 Task: For heading Use Roboto with bold and underline.  font size for heading18,  'Change the font style of data to'Roboto and font size to 9,  Change the alignment of both headline & data to Align left In the sheet   Prodigy Sales templetes   book
Action: Mouse moved to (137, 130)
Screenshot: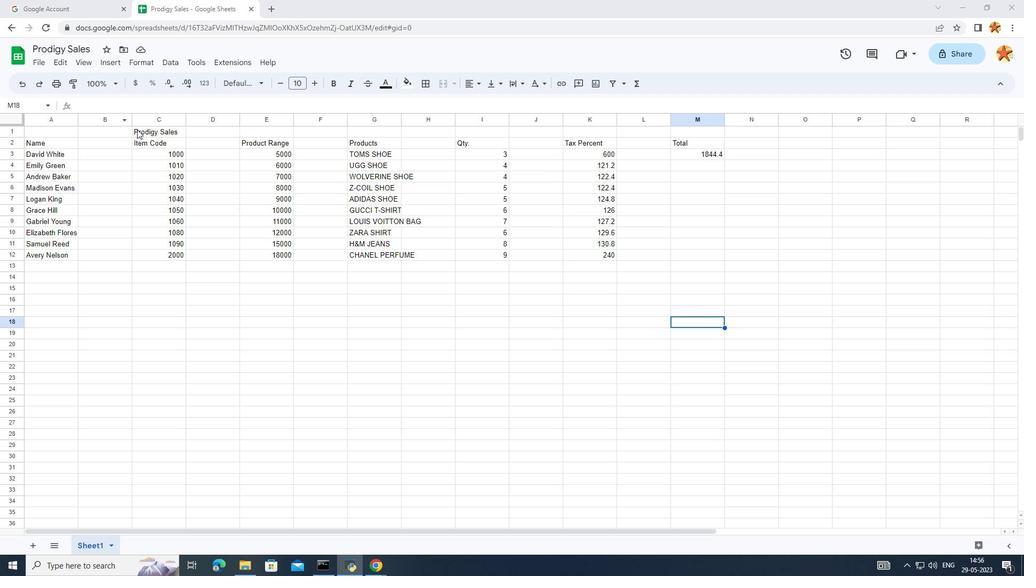 
Action: Mouse pressed left at (137, 130)
Screenshot: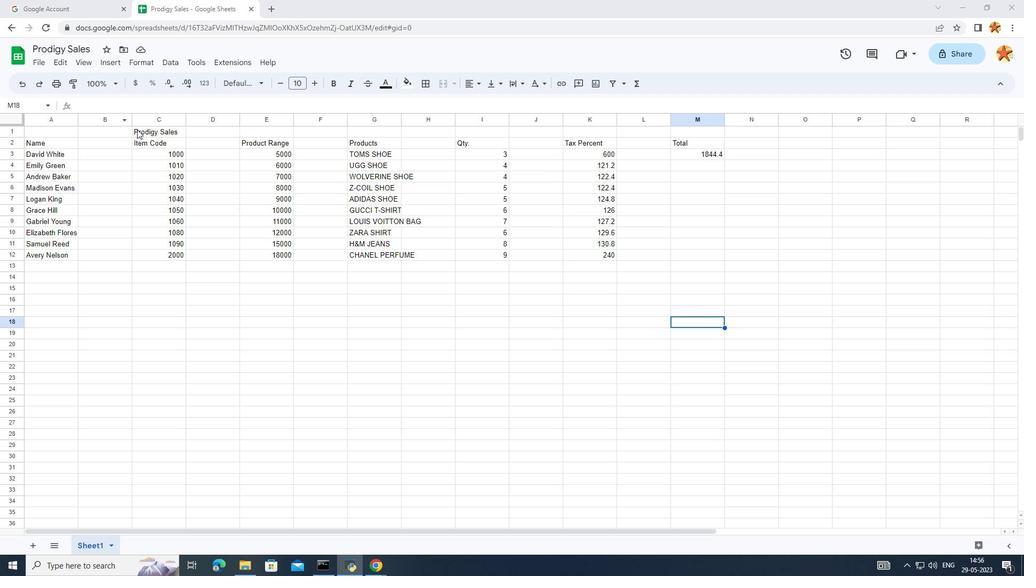 
Action: Mouse moved to (247, 78)
Screenshot: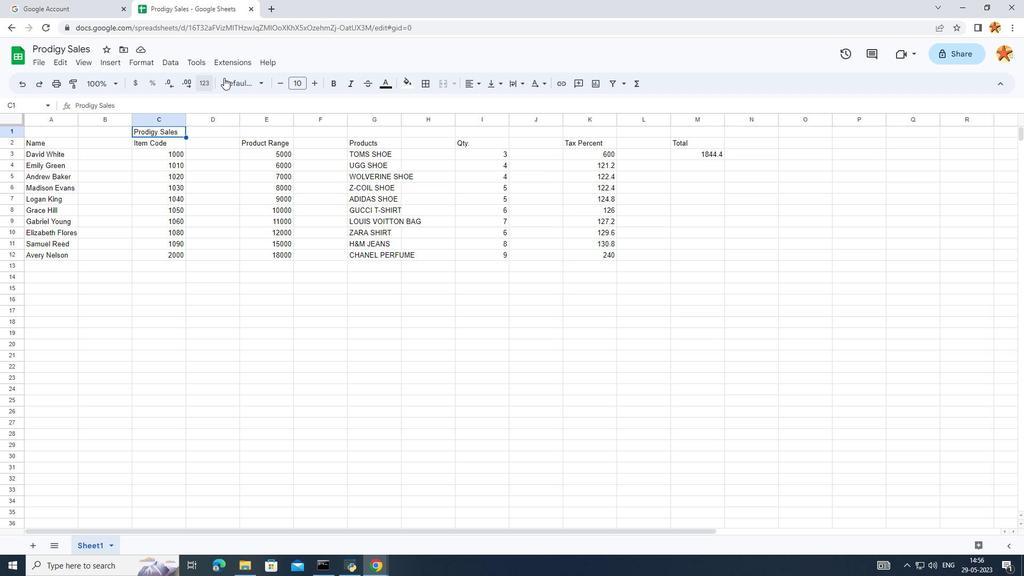 
Action: Mouse pressed left at (247, 78)
Screenshot: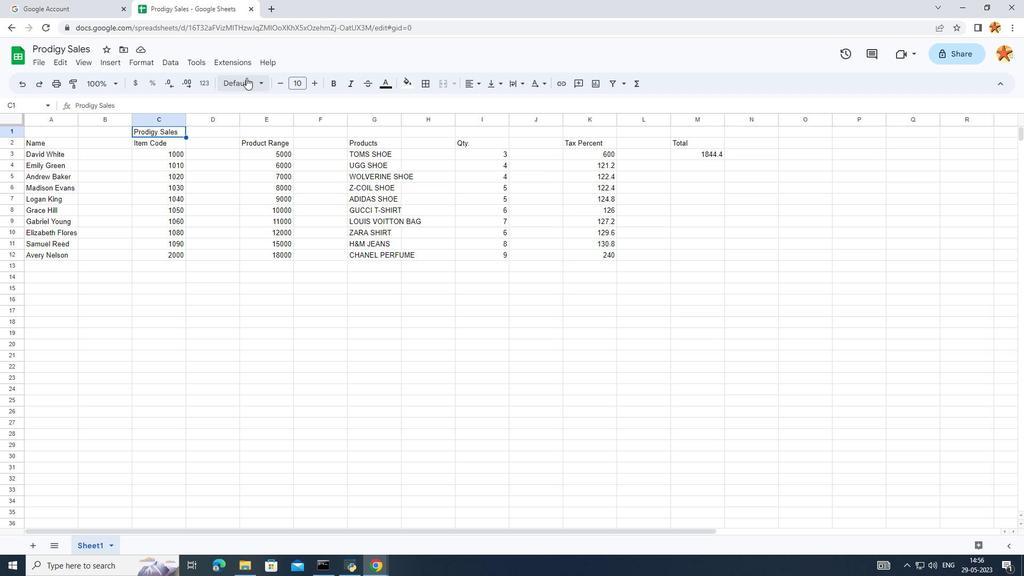 
Action: Mouse moved to (250, 360)
Screenshot: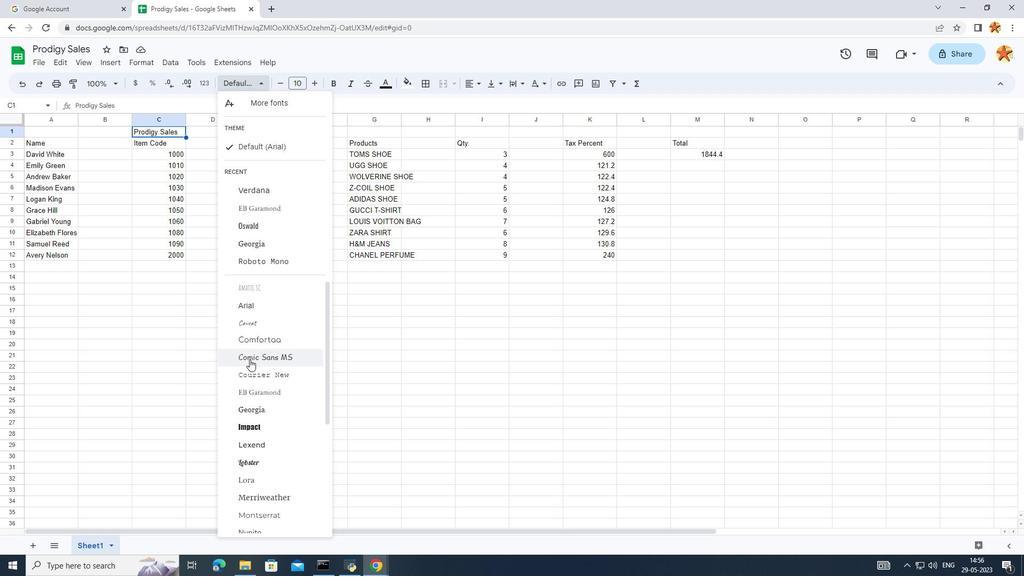 
Action: Mouse scrolled (250, 359) with delta (0, 0)
Screenshot: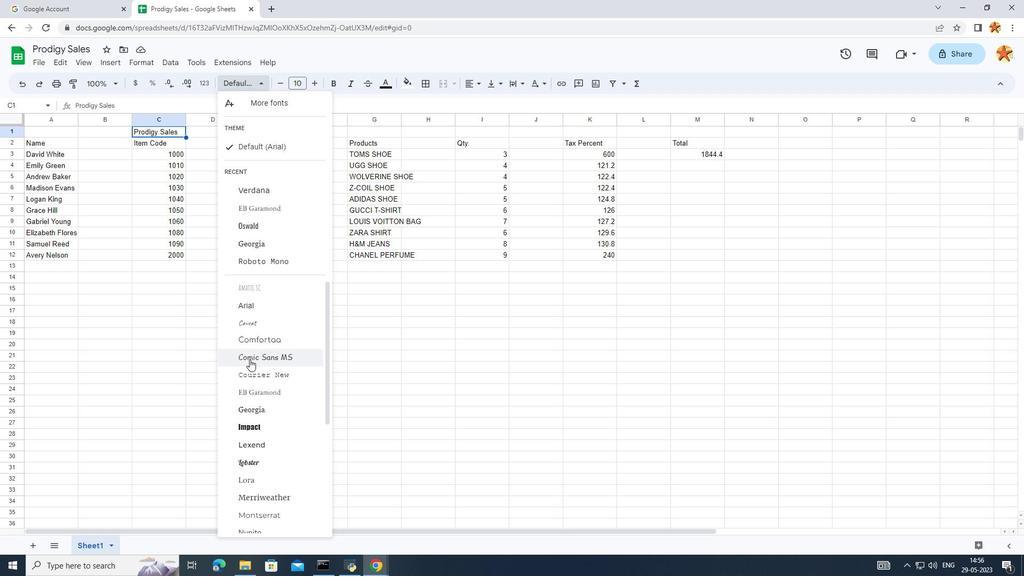 
Action: Mouse scrolled (250, 359) with delta (0, 0)
Screenshot: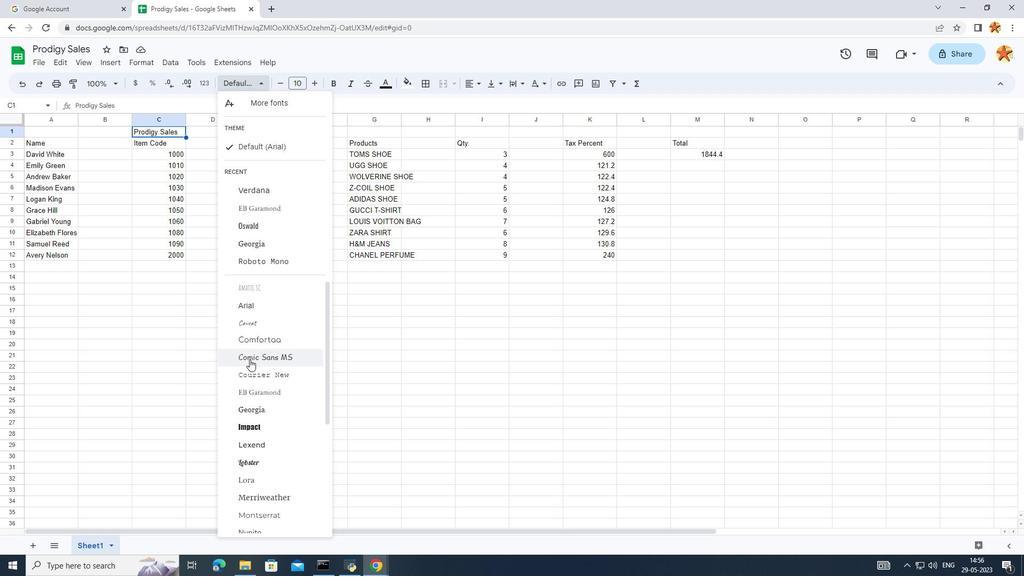 
Action: Mouse scrolled (250, 359) with delta (0, 0)
Screenshot: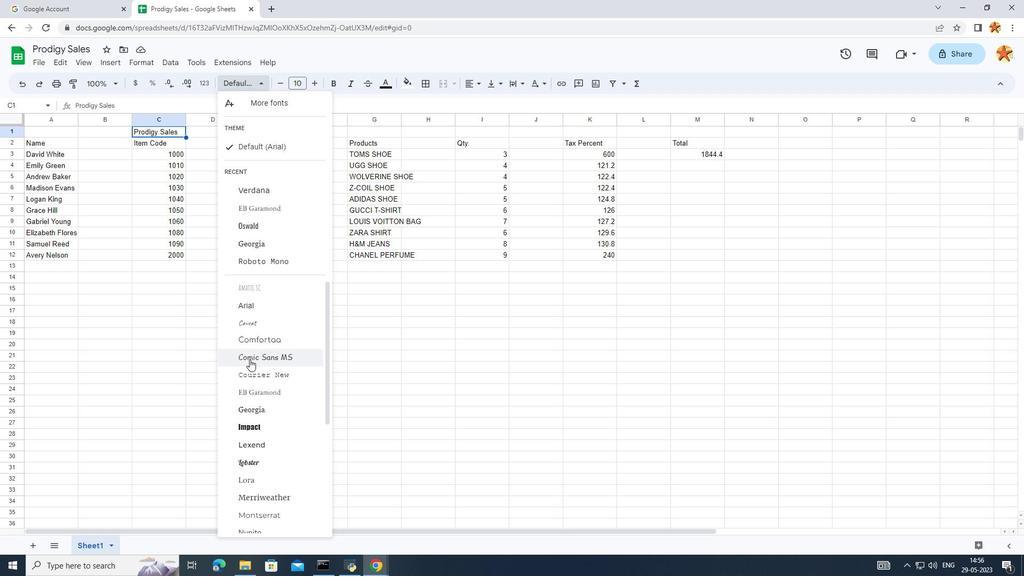 
Action: Mouse scrolled (250, 359) with delta (0, 0)
Screenshot: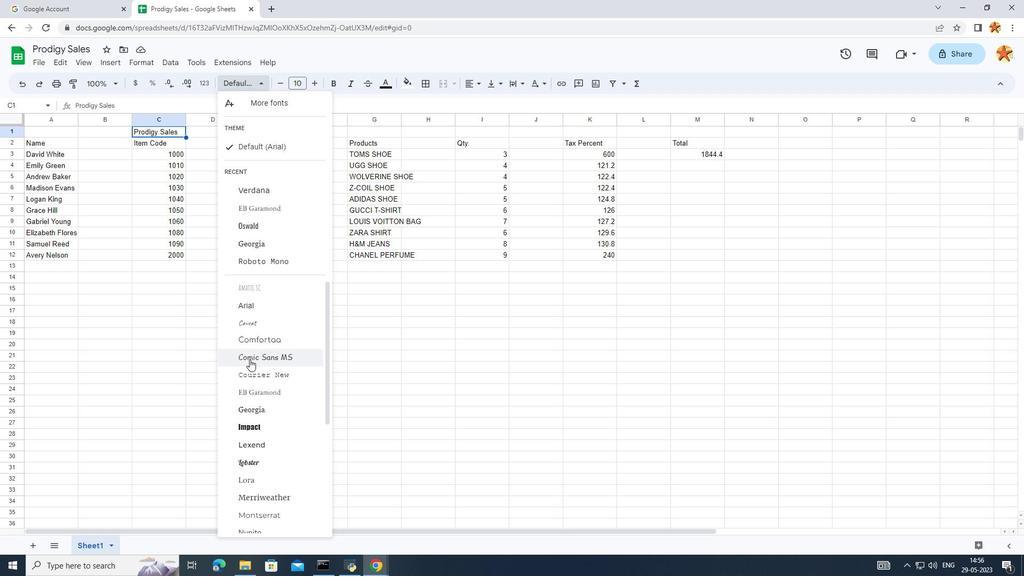 
Action: Mouse scrolled (250, 359) with delta (0, 0)
Screenshot: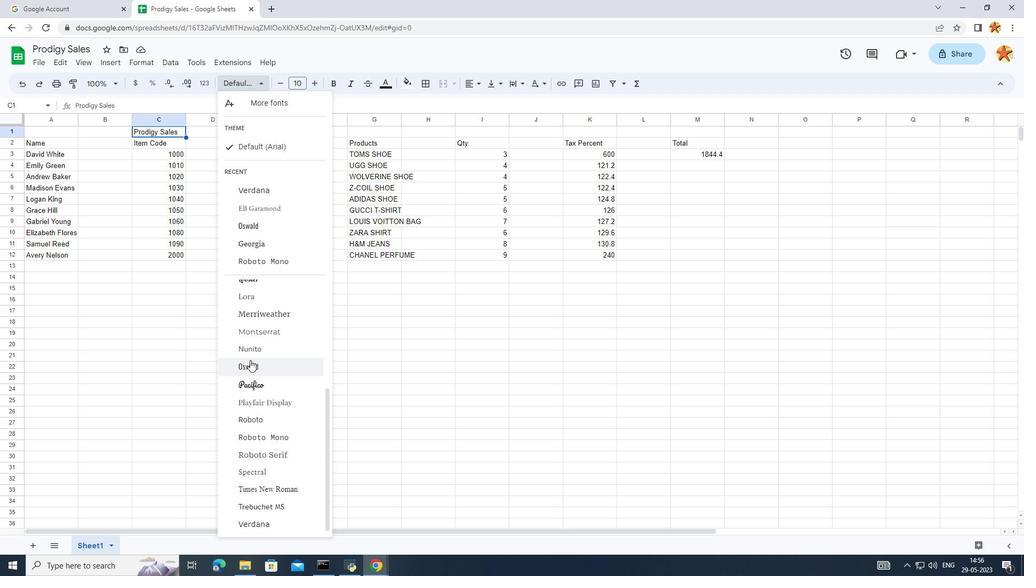 
Action: Mouse scrolled (250, 359) with delta (0, 0)
Screenshot: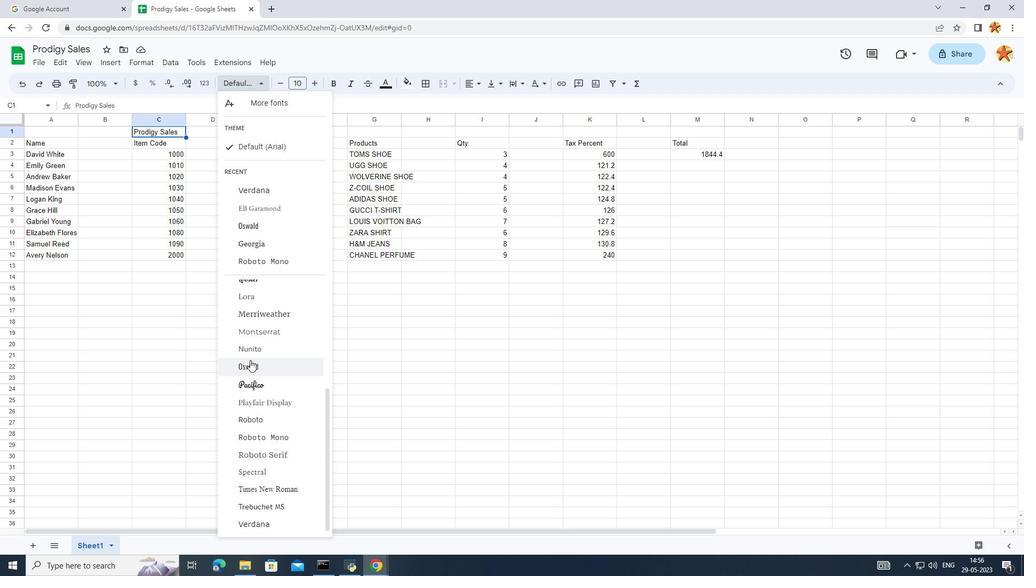 
Action: Mouse moved to (249, 422)
Screenshot: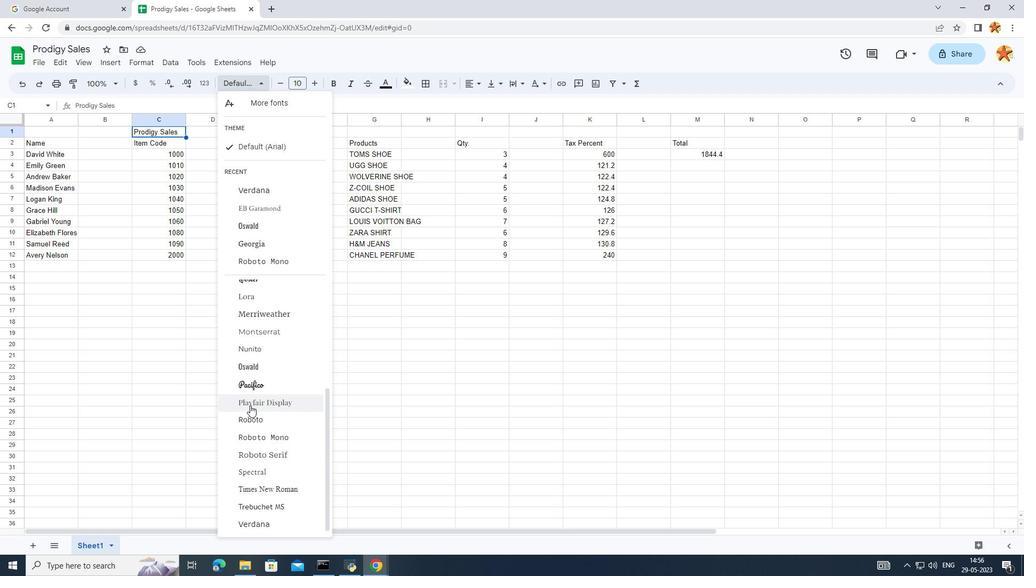 
Action: Mouse pressed left at (249, 422)
Screenshot: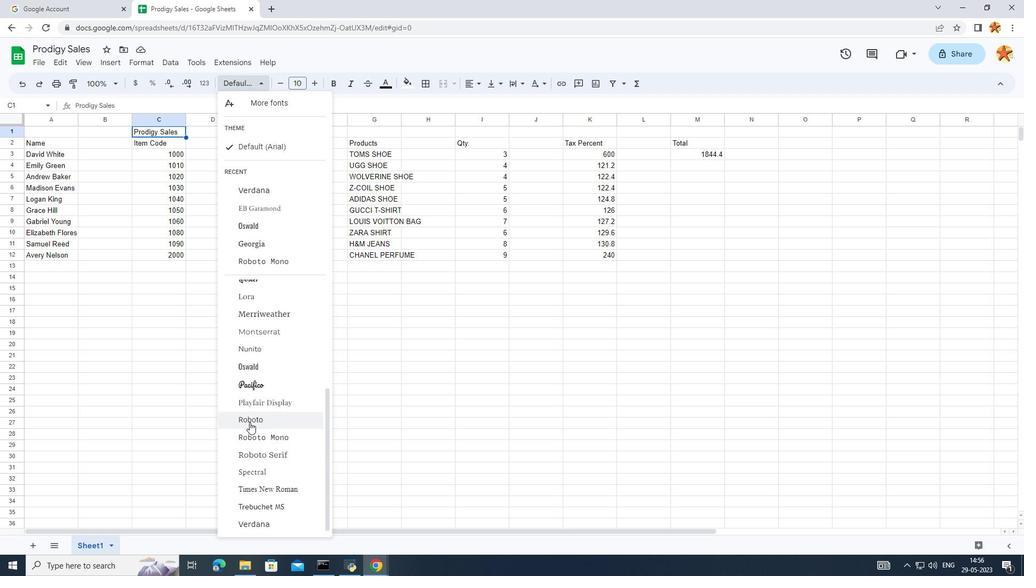 
Action: Mouse moved to (338, 84)
Screenshot: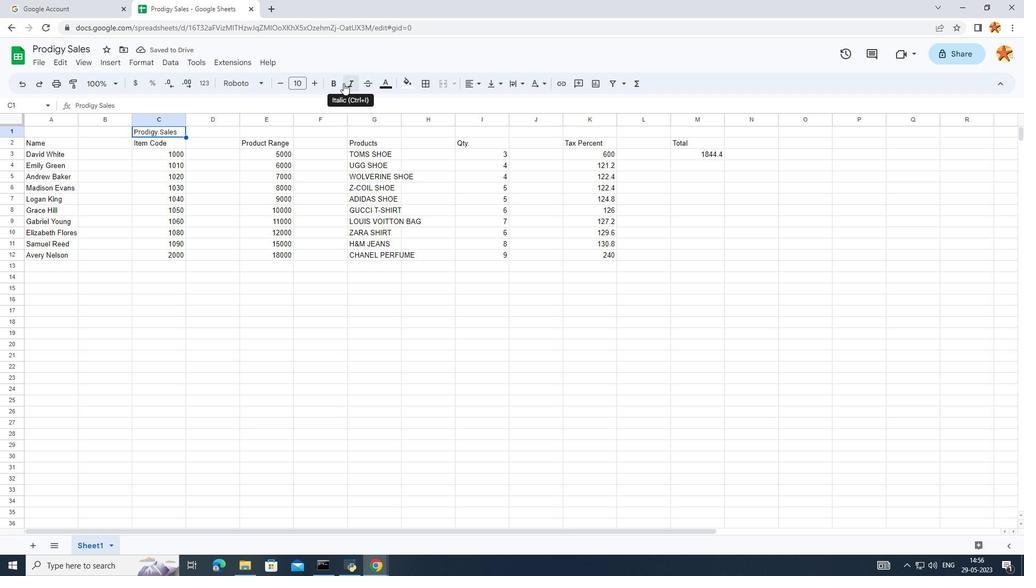 
Action: Mouse pressed left at (338, 84)
Screenshot: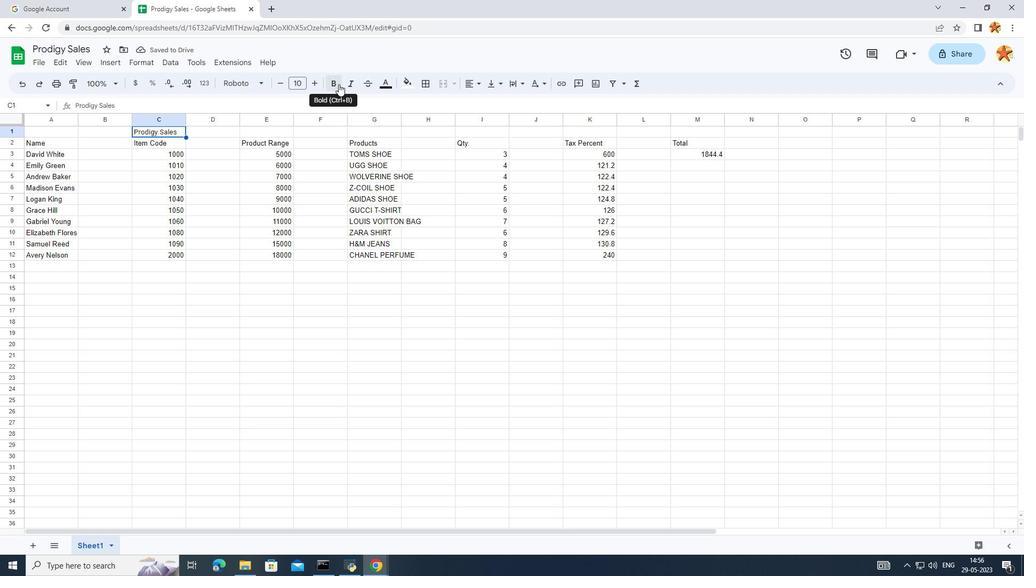 
Action: Mouse moved to (339, 84)
Screenshot: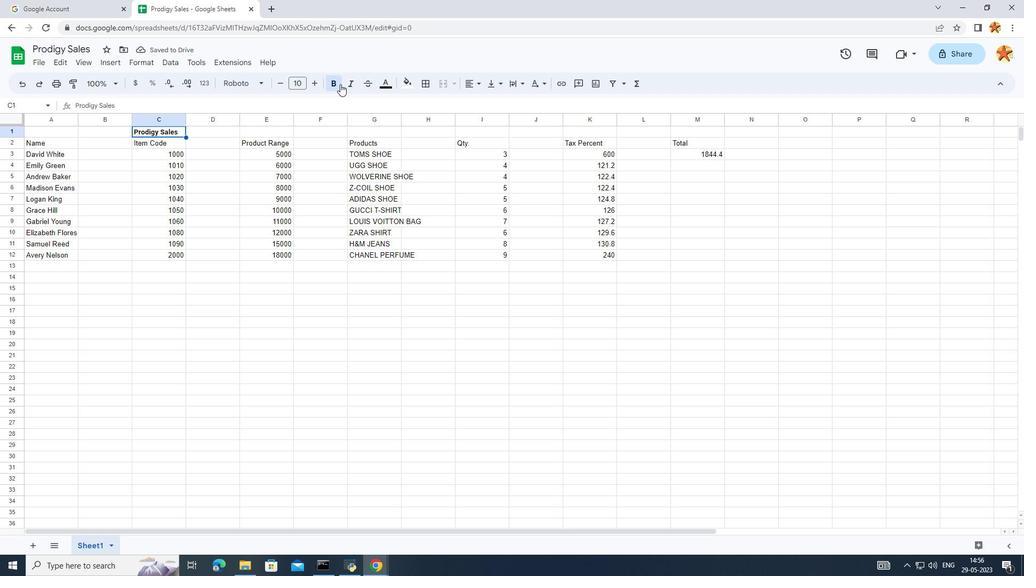 
Action: Mouse pressed right at (339, 84)
Screenshot: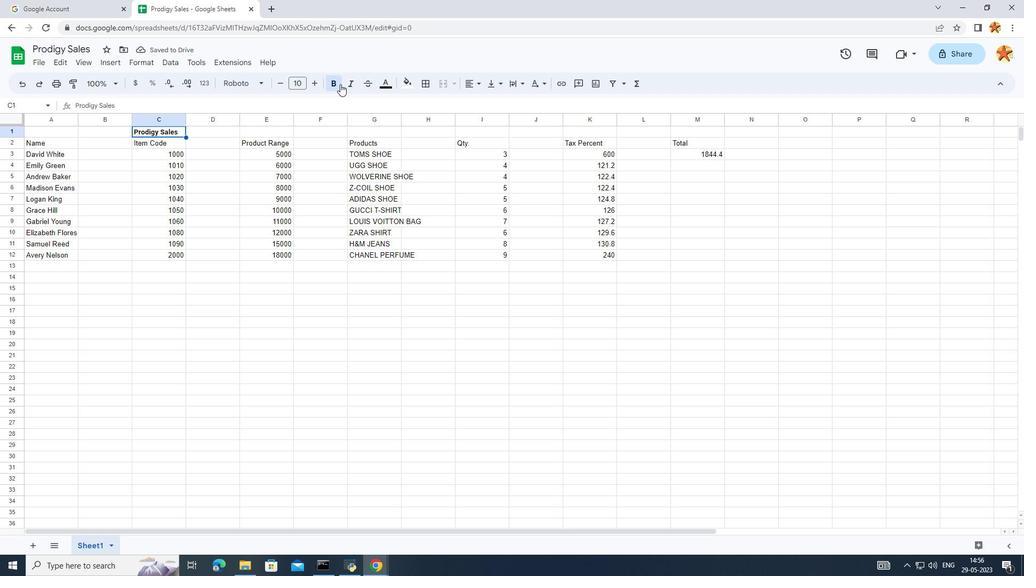 
Action: Mouse moved to (311, 80)
Screenshot: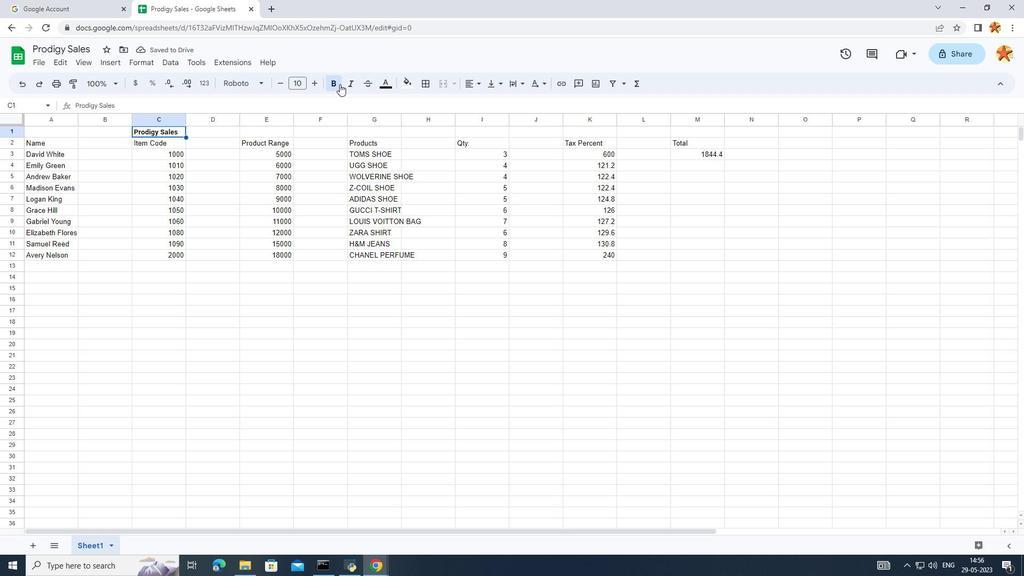 
Action: Mouse pressed left at (311, 80)
Screenshot: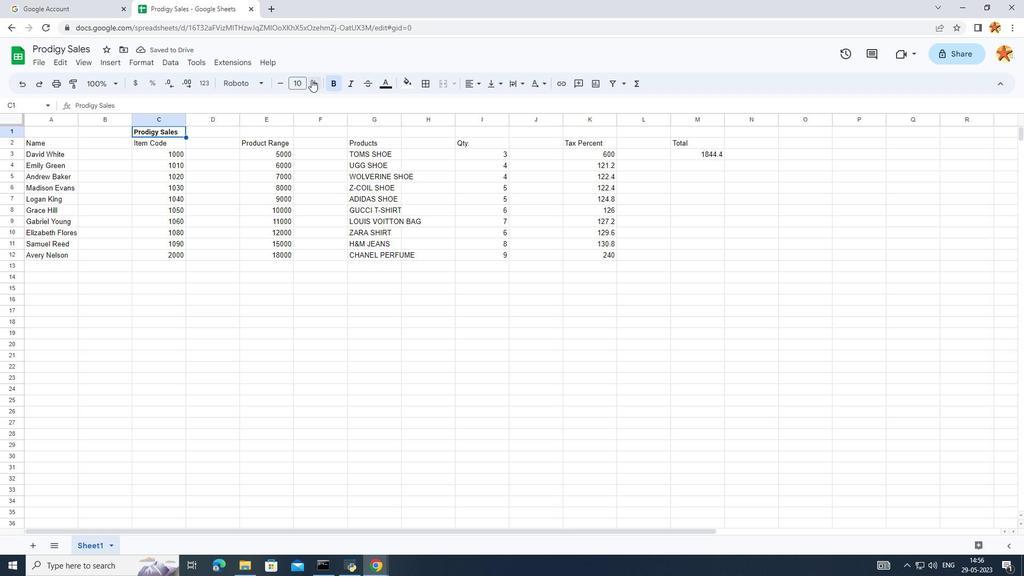 
Action: Mouse moved to (283, 80)
Screenshot: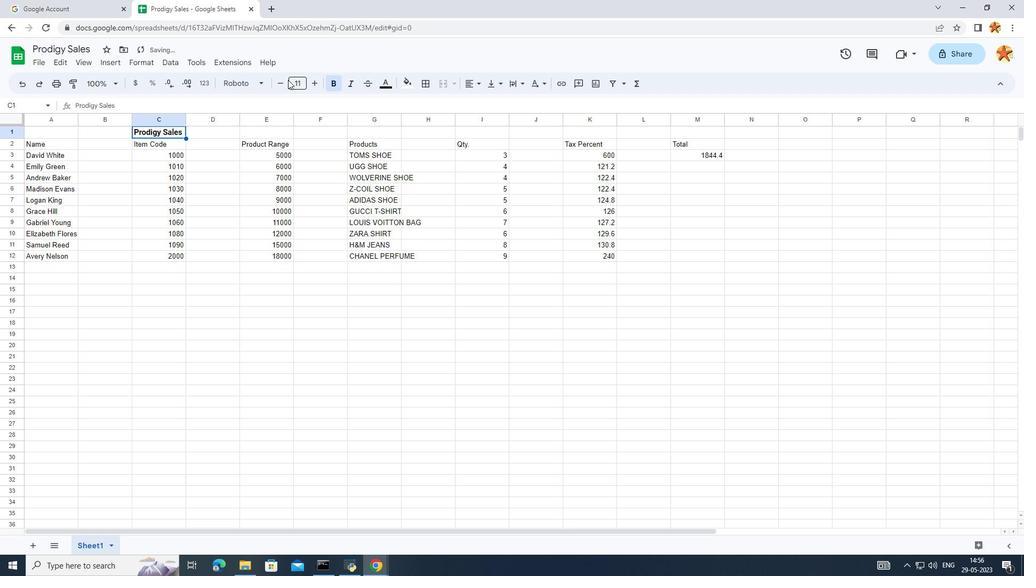 
Action: Mouse pressed left at (283, 80)
Screenshot: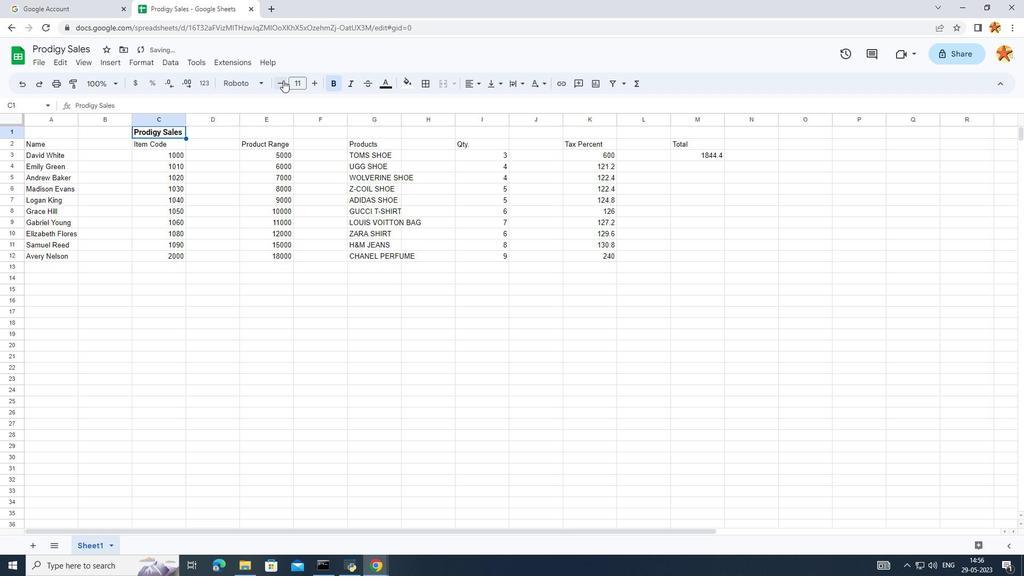 
Action: Mouse moved to (315, 84)
Screenshot: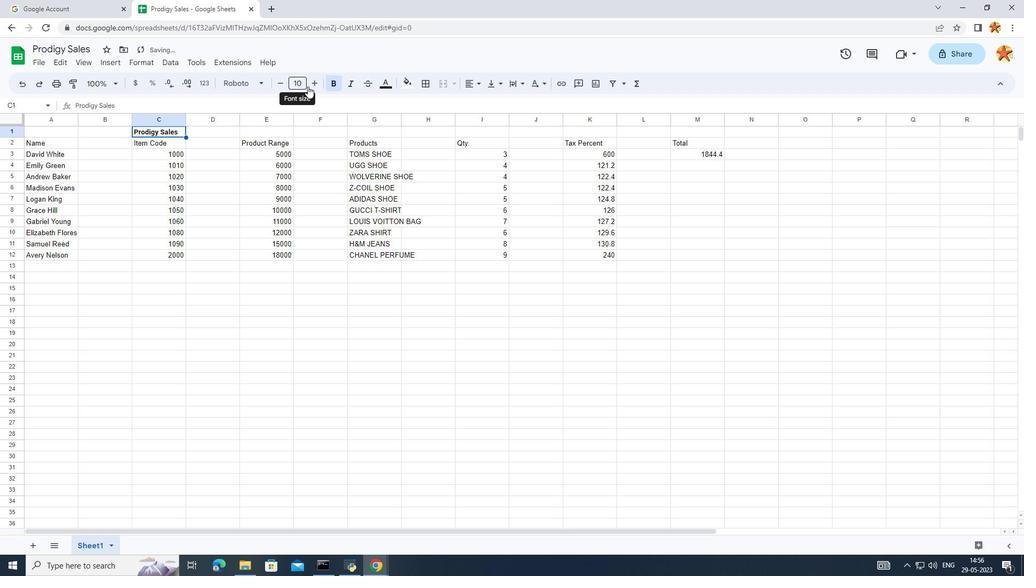 
Action: Mouse pressed left at (315, 84)
Screenshot: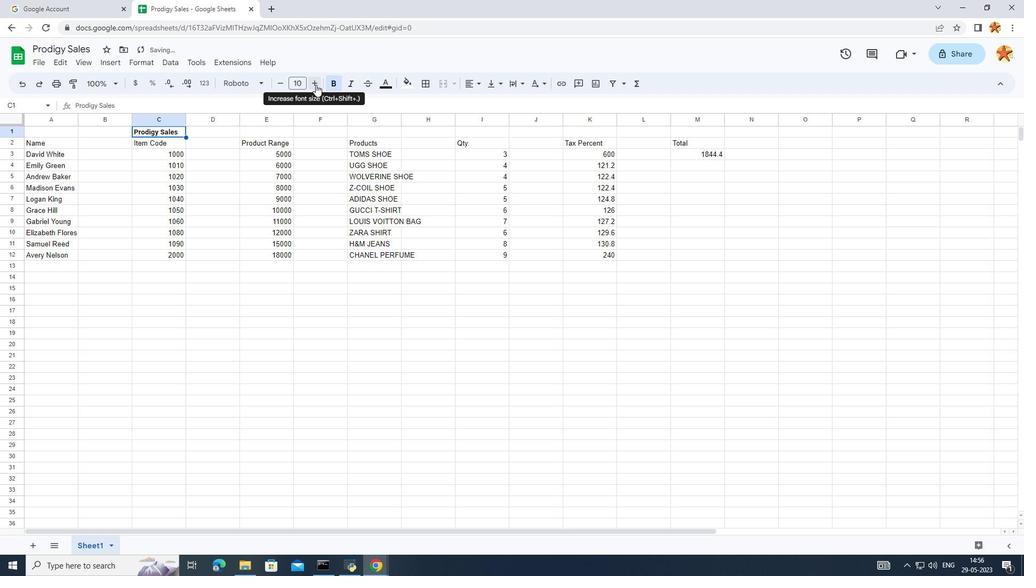 
Action: Mouse pressed left at (315, 84)
Screenshot: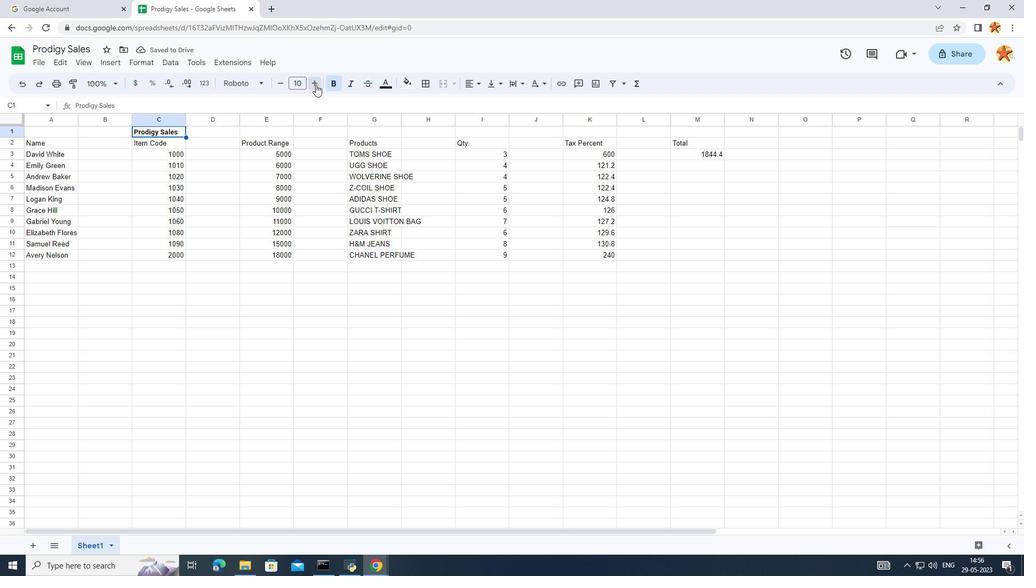 
Action: Mouse pressed left at (315, 84)
Screenshot: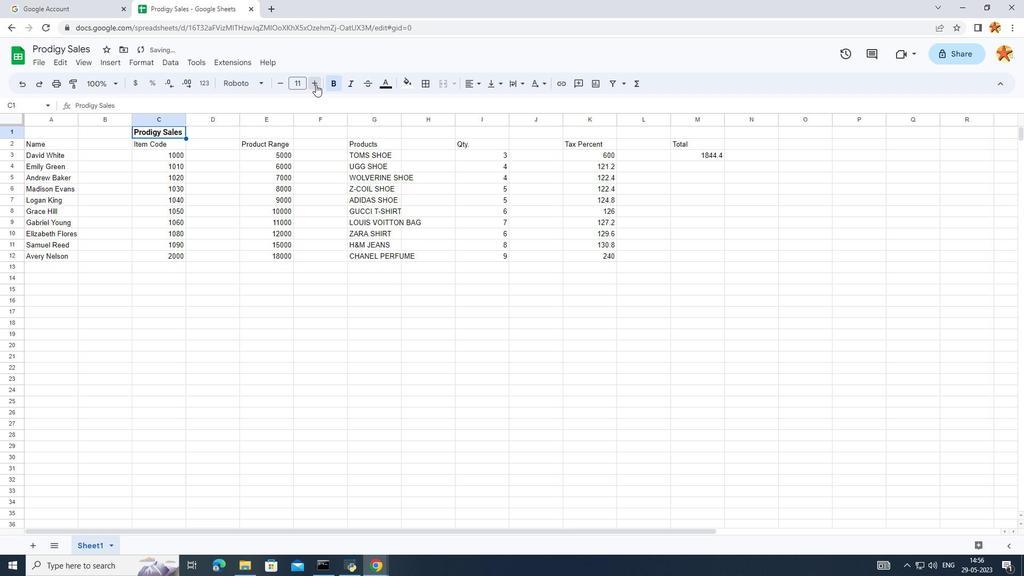 
Action: Mouse pressed left at (315, 84)
Screenshot: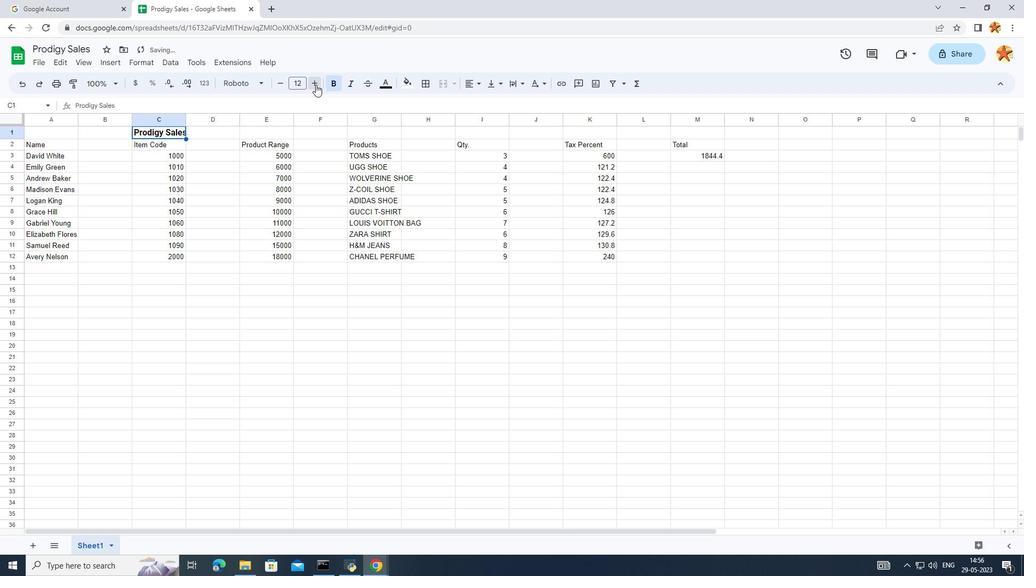 
Action: Mouse pressed left at (315, 84)
Screenshot: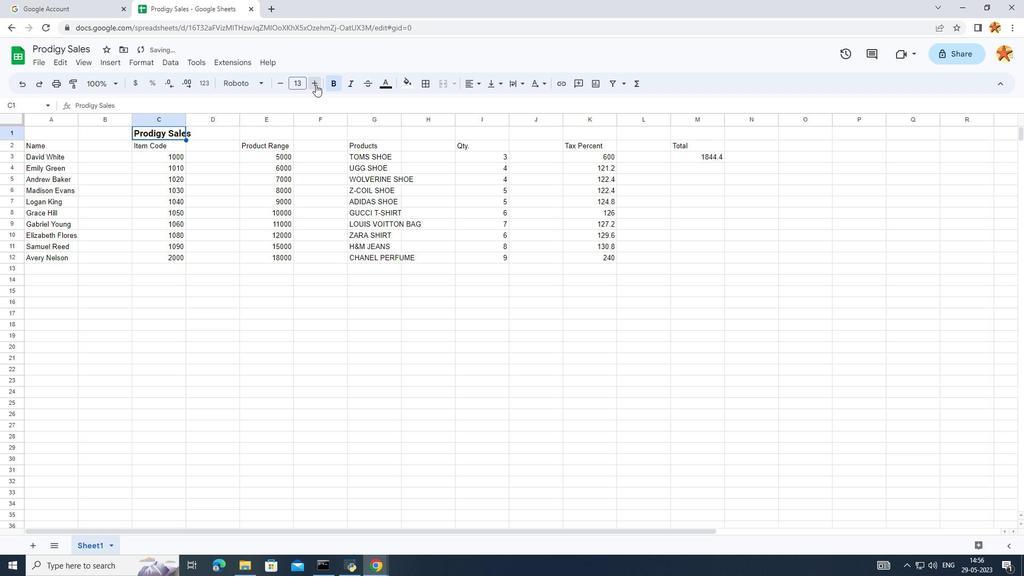 
Action: Mouse pressed left at (315, 84)
Screenshot: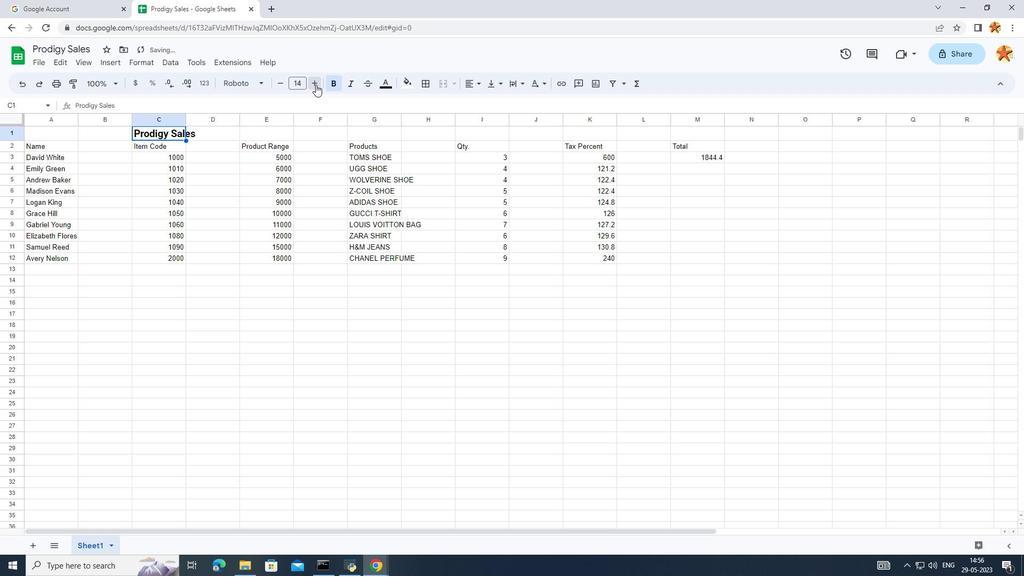
Action: Mouse pressed left at (315, 84)
Screenshot: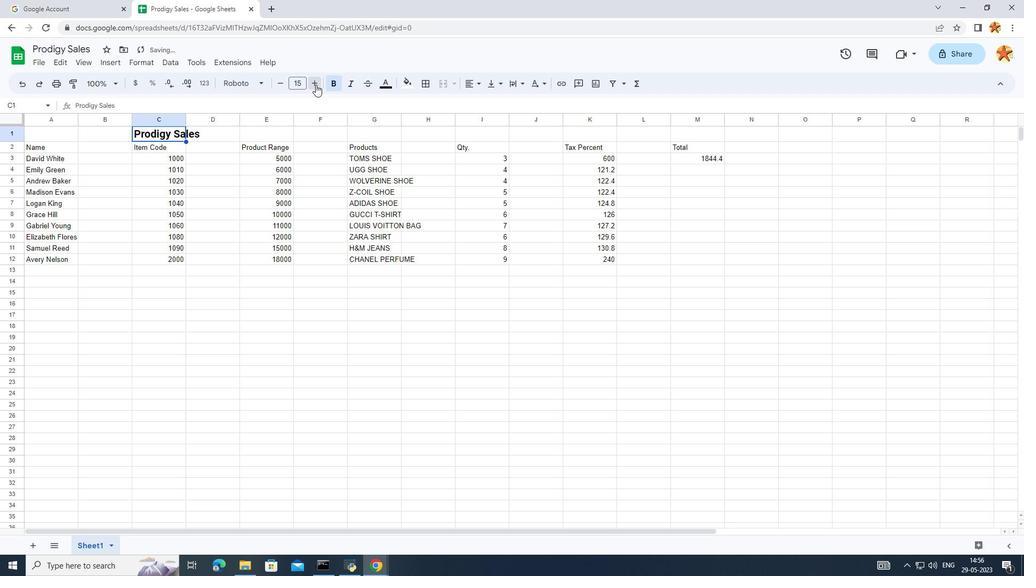 
Action: Mouse pressed left at (315, 84)
Screenshot: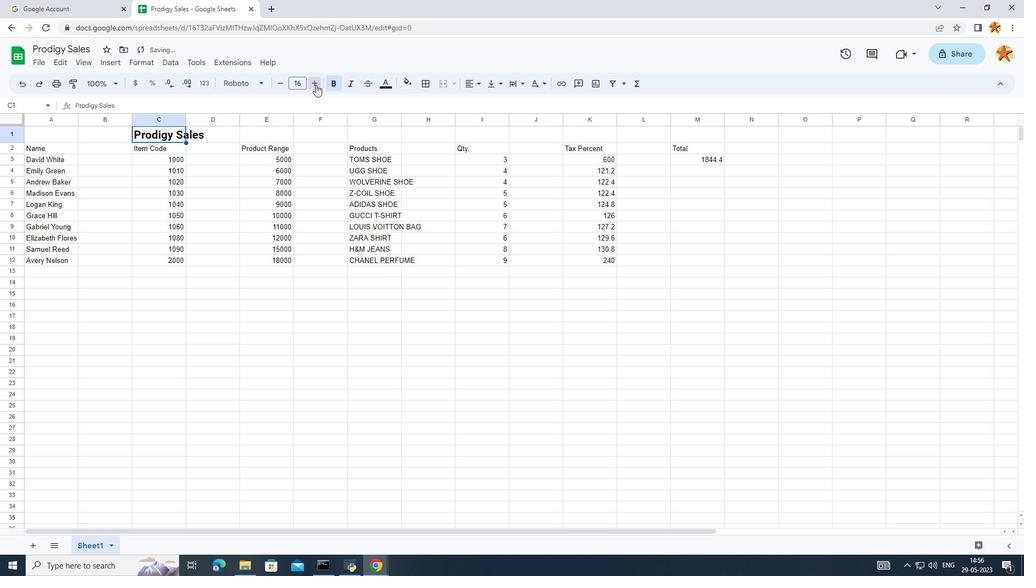 
Action: Mouse moved to (208, 215)
Screenshot: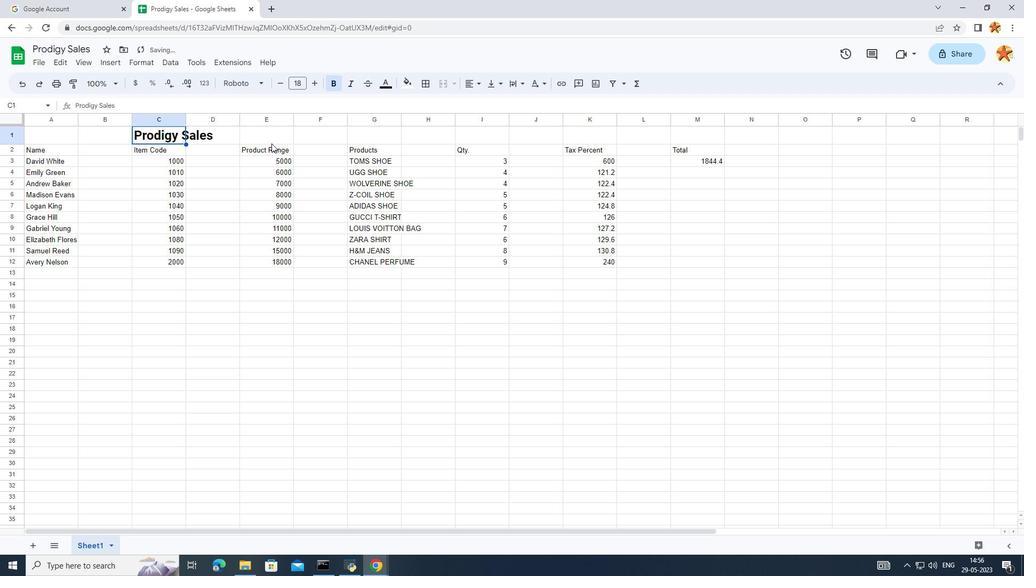 
Action: Mouse pressed left at (208, 215)
Screenshot: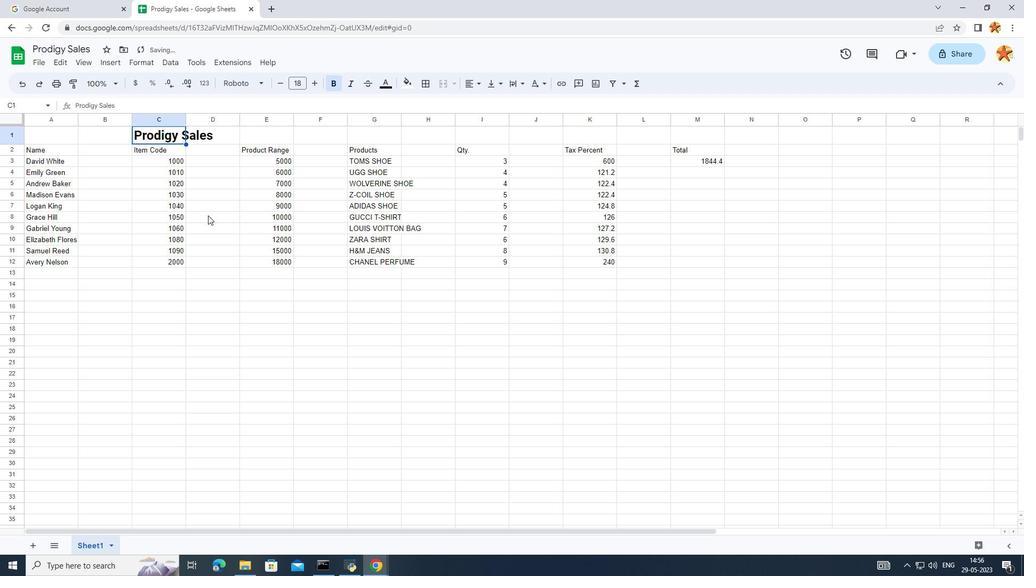 
Action: Mouse moved to (28, 149)
Screenshot: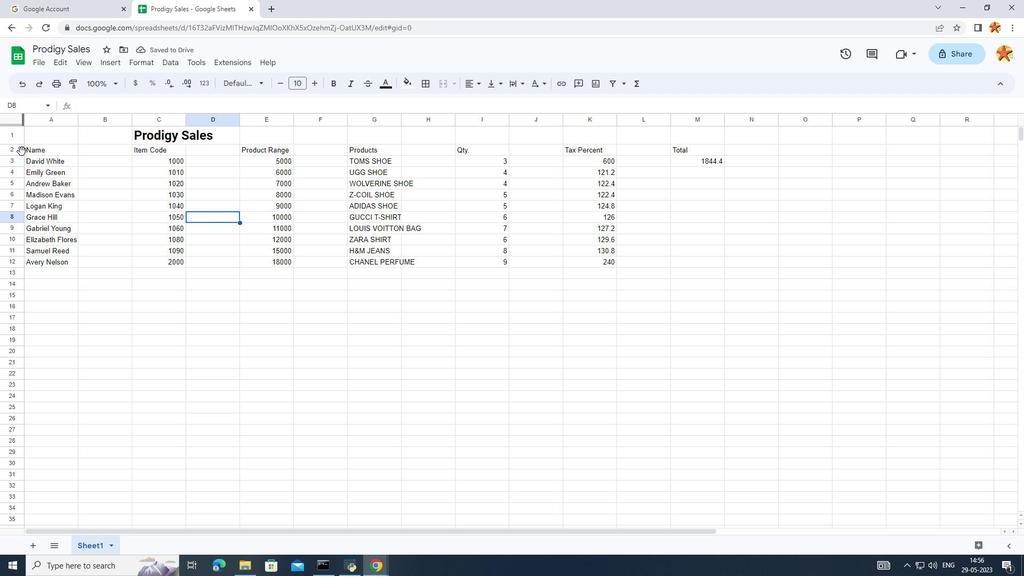 
Action: Mouse pressed left at (28, 149)
Screenshot: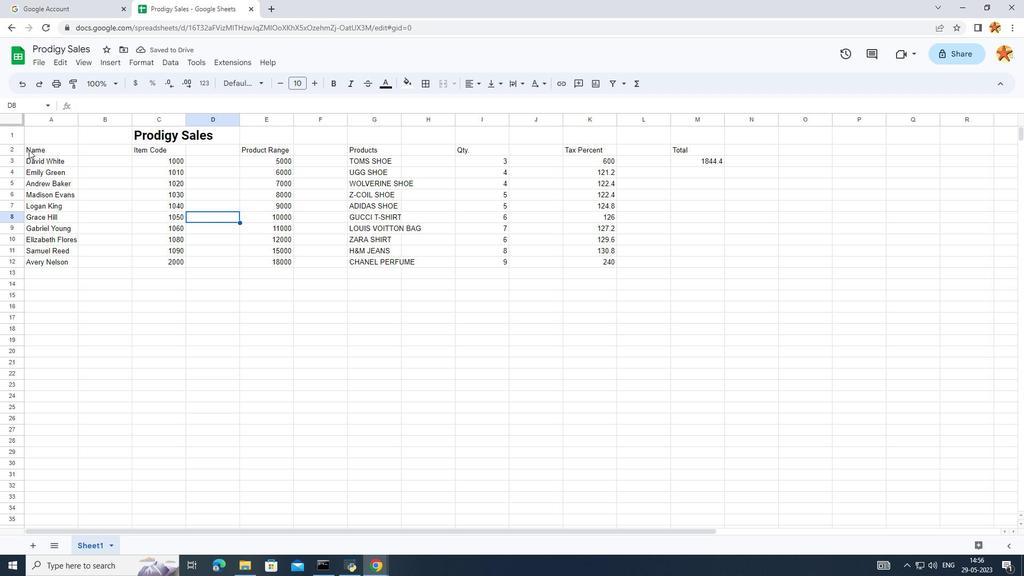 
Action: Mouse moved to (275, 81)
Screenshot: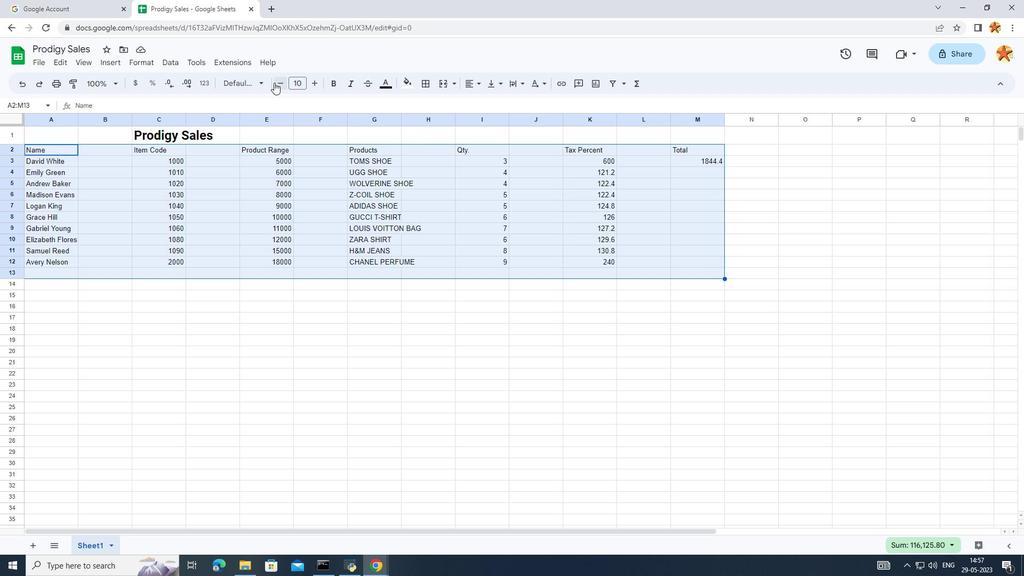 
Action: Mouse pressed left at (275, 81)
Screenshot: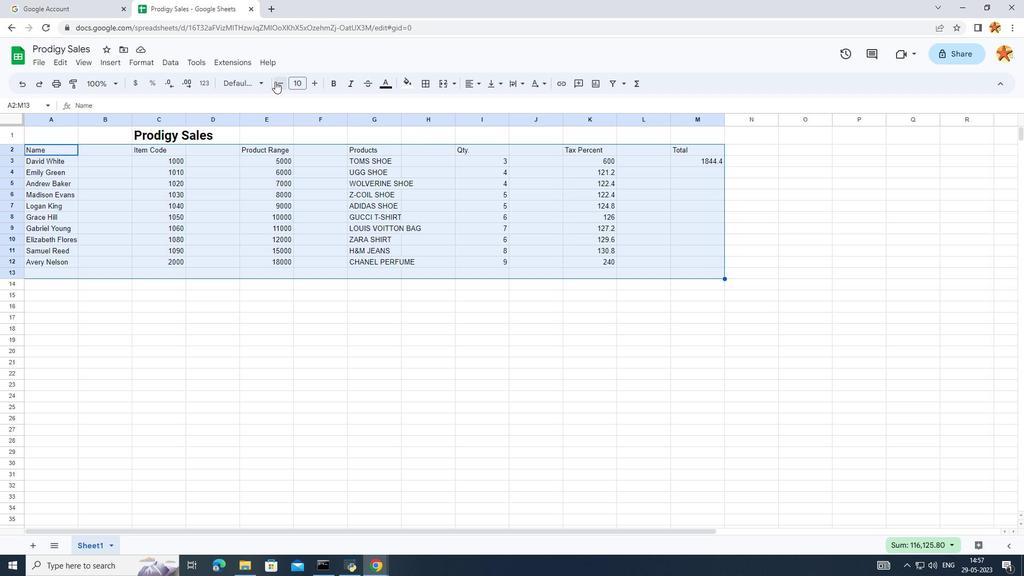 
Action: Mouse moved to (266, 83)
Screenshot: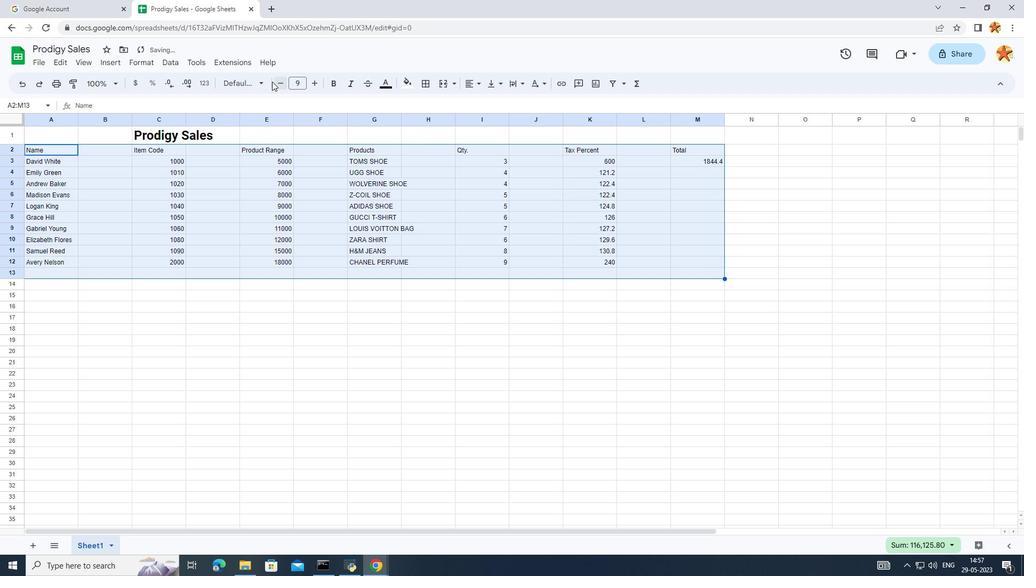 
Action: Mouse pressed left at (266, 83)
Screenshot: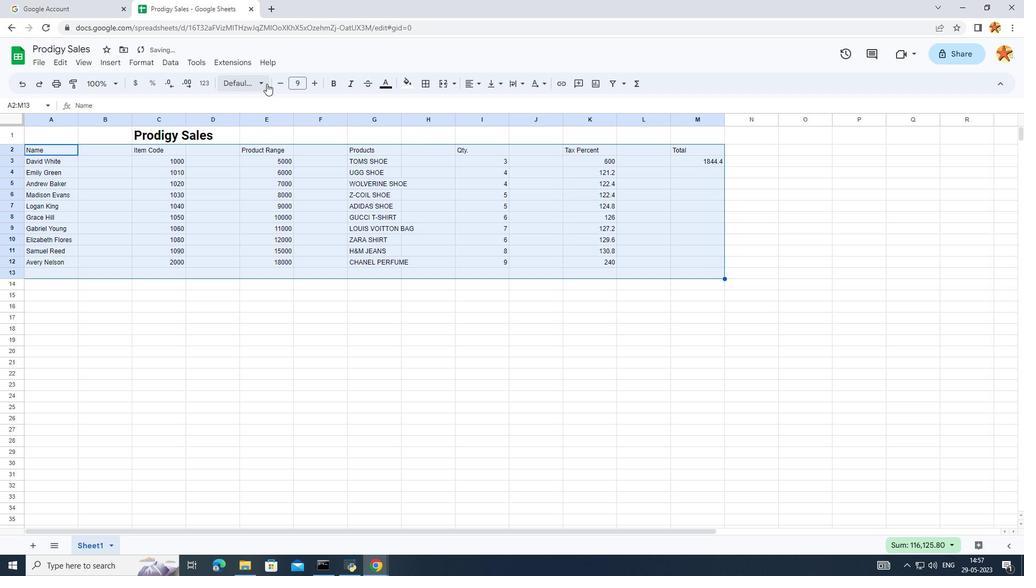 
Action: Mouse moved to (268, 180)
Screenshot: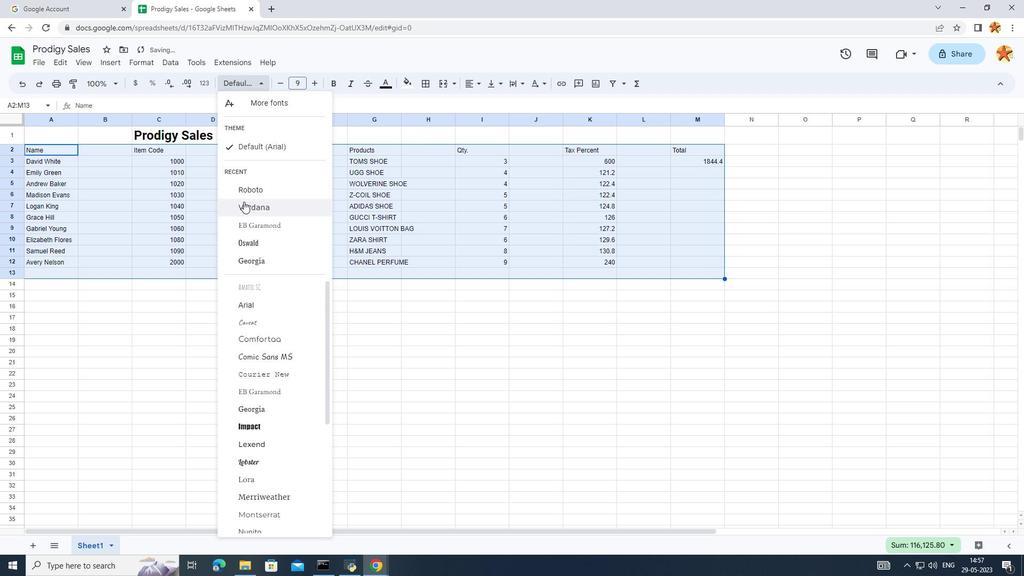 
Action: Mouse pressed left at (268, 180)
Screenshot: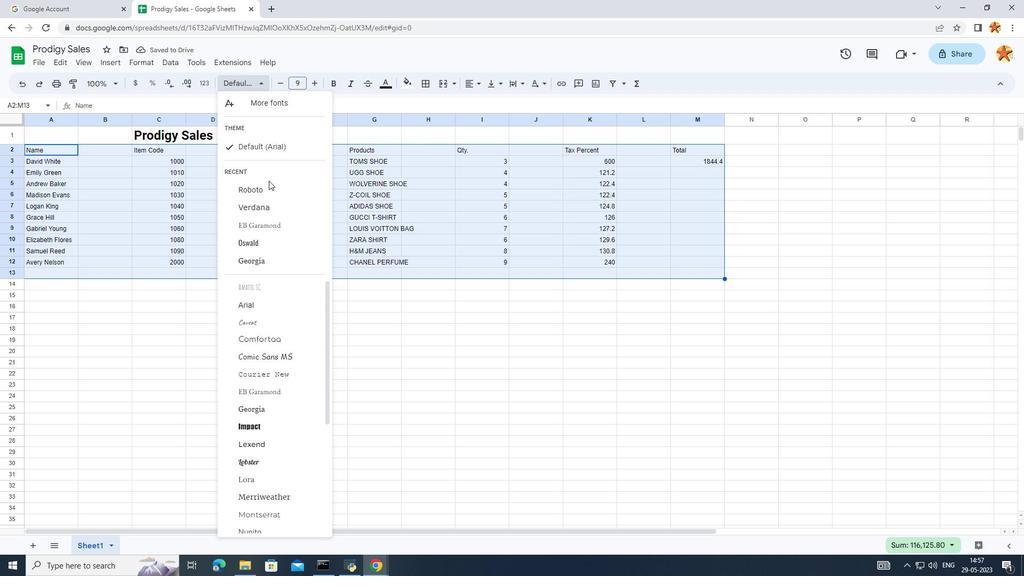 
Action: Mouse moved to (265, 188)
Screenshot: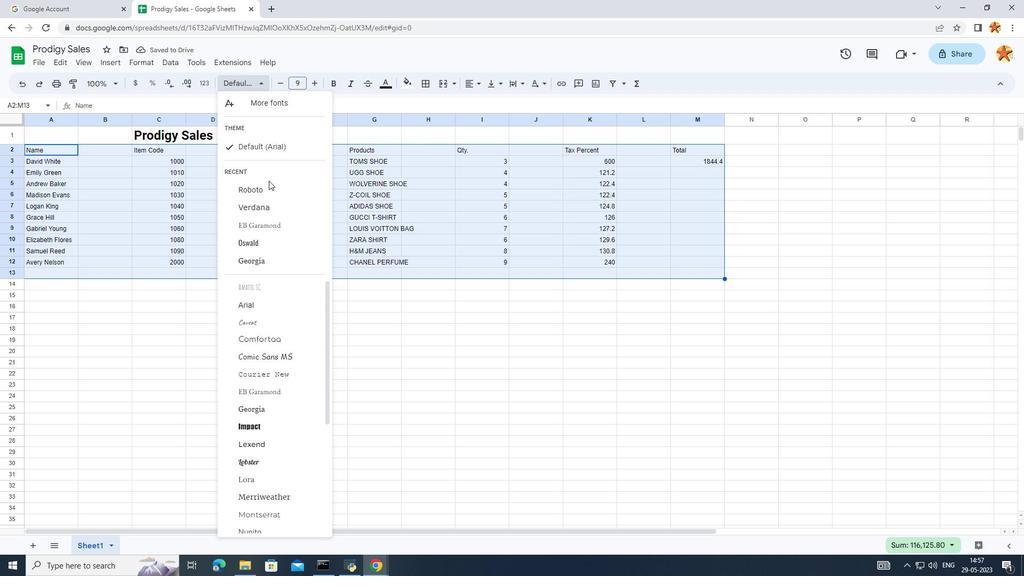 
Action: Mouse pressed left at (265, 188)
Screenshot: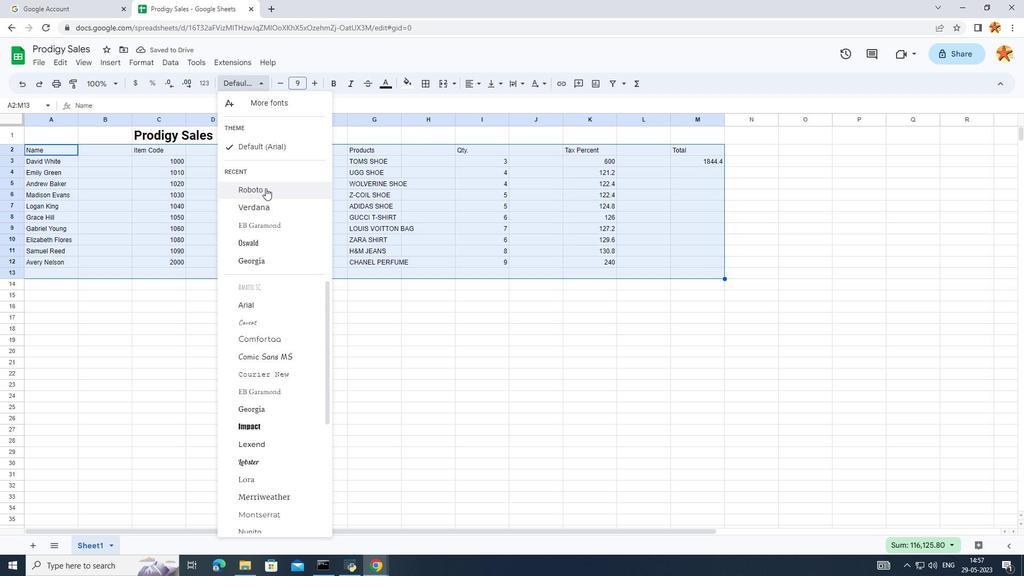 
Action: Mouse moved to (186, 347)
Screenshot: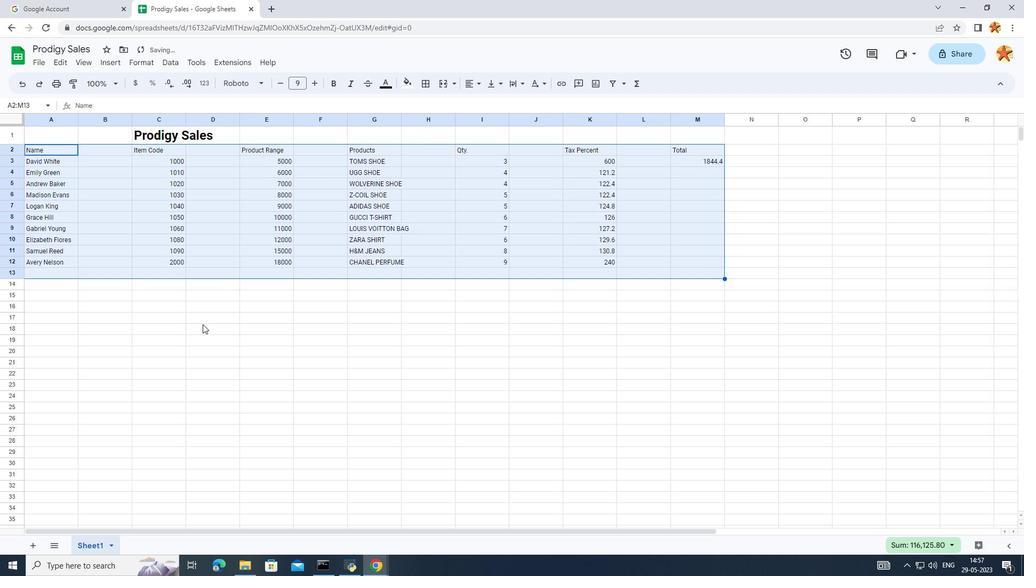 
Action: Mouse pressed left at (186, 347)
Screenshot: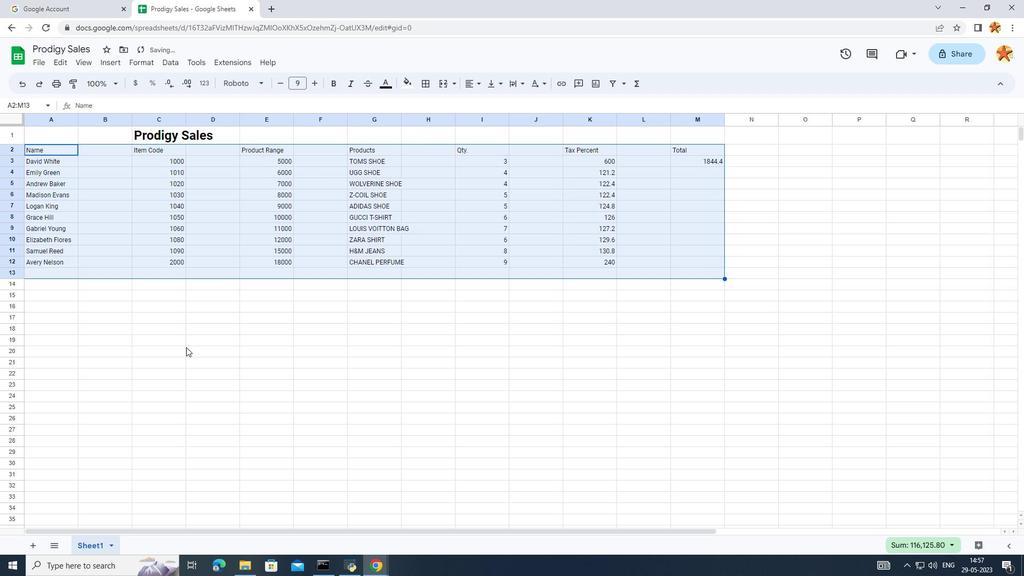 
Action: Mouse moved to (48, 137)
Screenshot: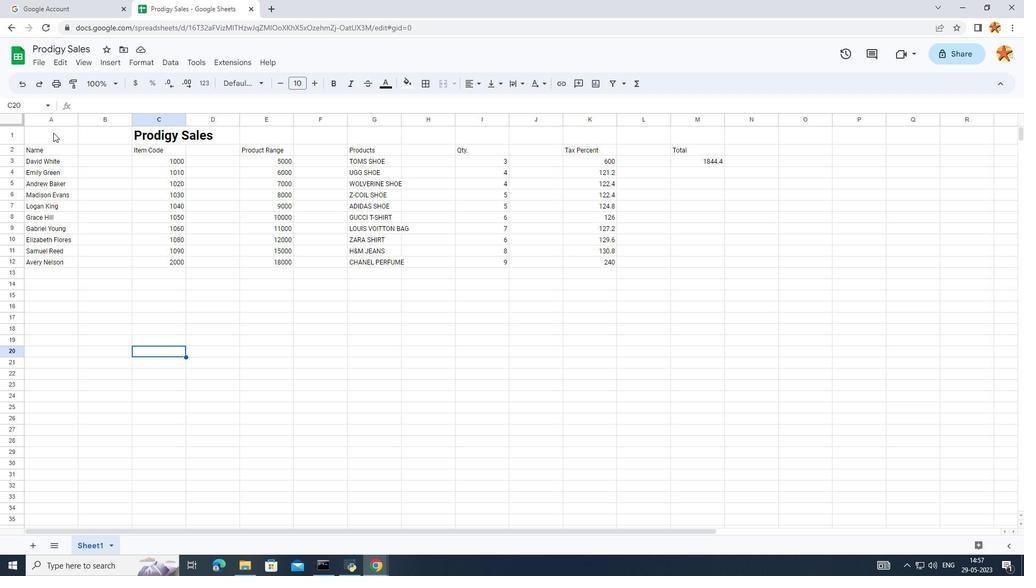 
Action: Mouse pressed left at (48, 137)
Screenshot: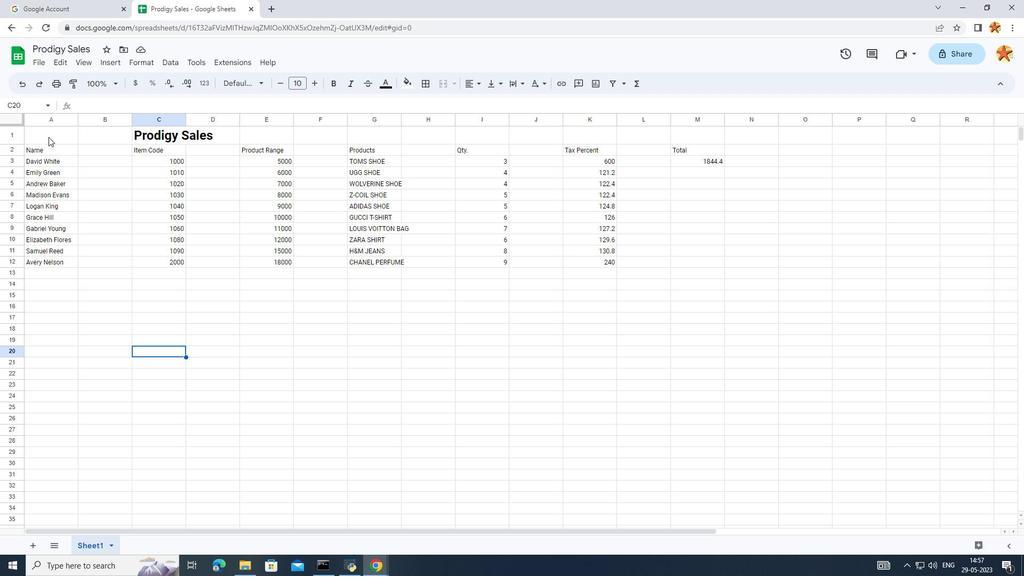 
Action: Mouse moved to (468, 84)
Screenshot: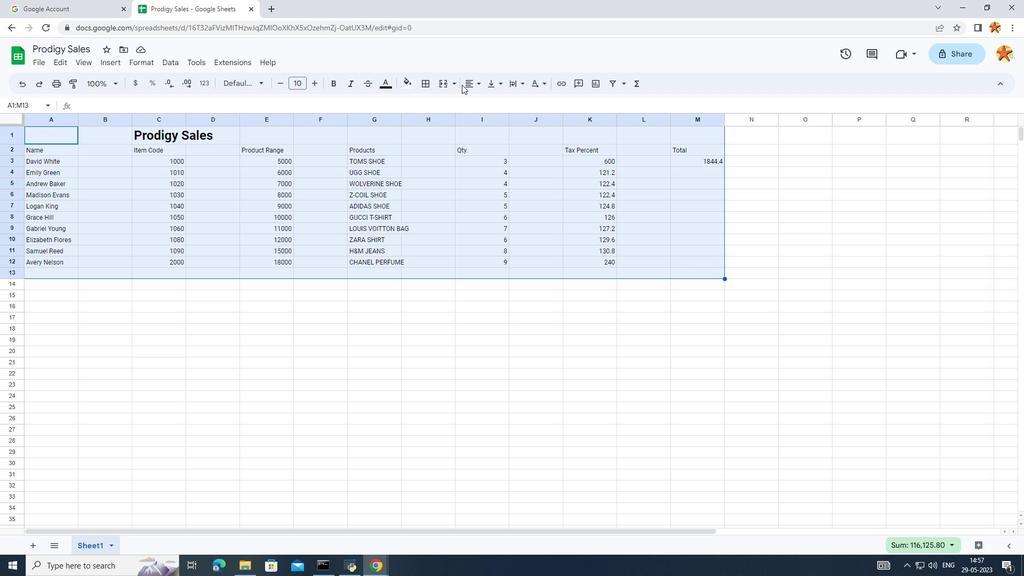 
Action: Mouse pressed left at (468, 84)
Screenshot: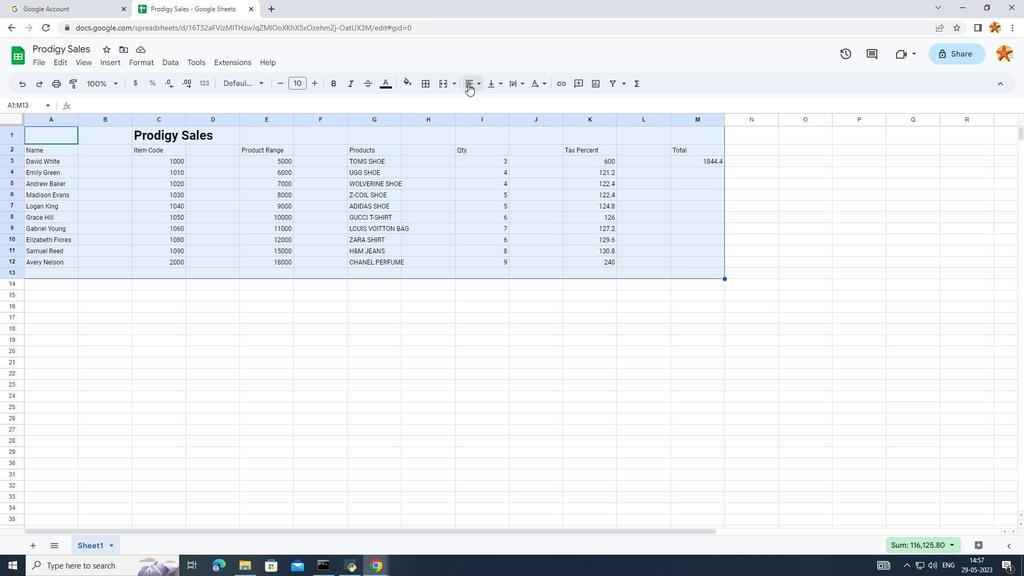 
Action: Mouse moved to (477, 104)
Screenshot: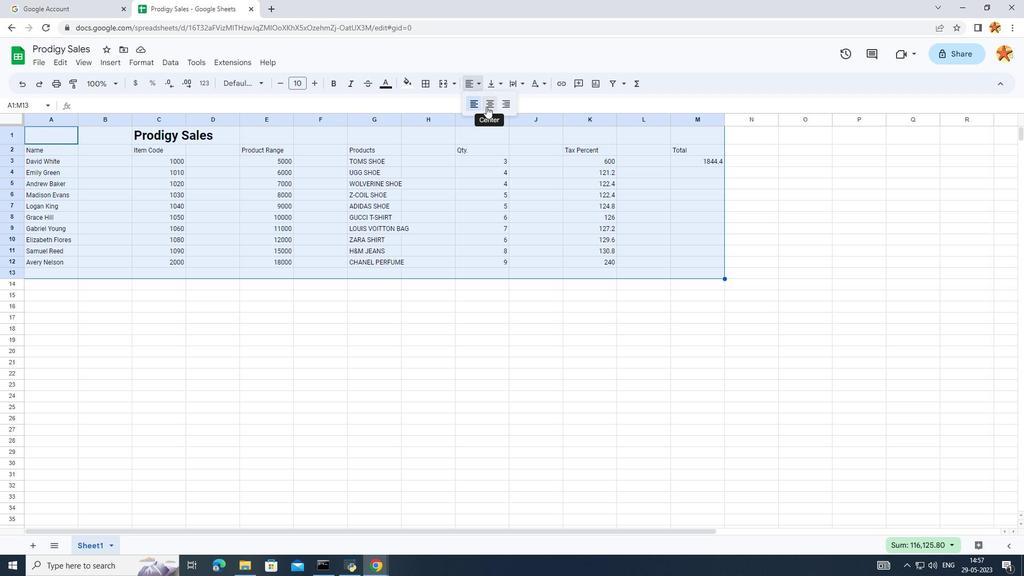 
Action: Mouse pressed left at (477, 104)
Screenshot: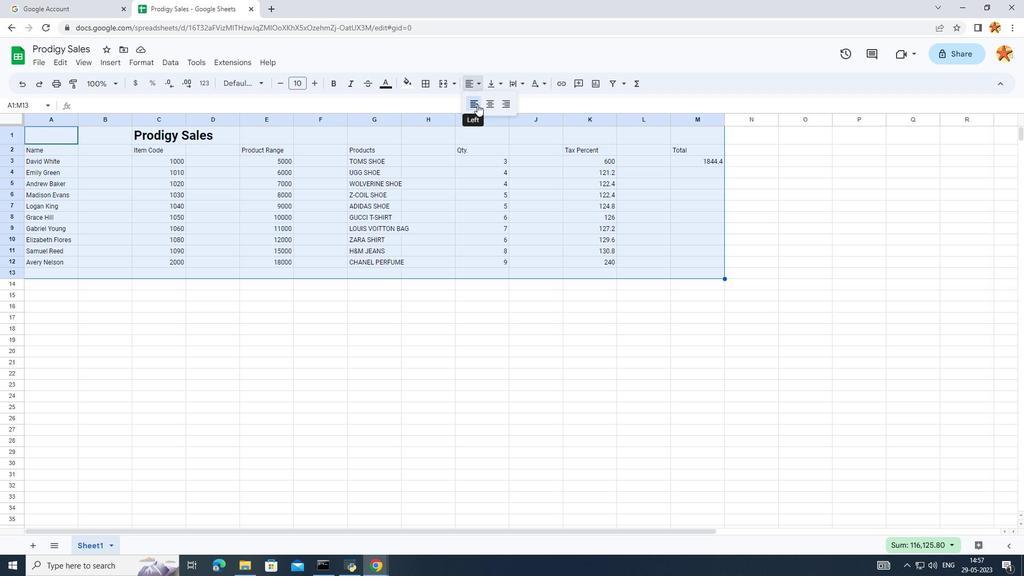 
Action: Mouse moved to (363, 315)
Screenshot: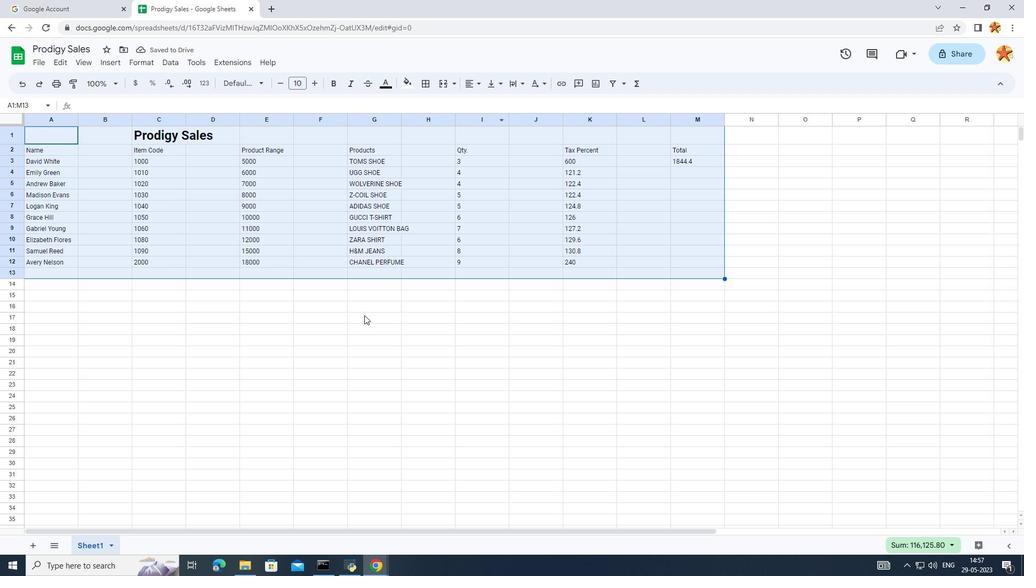 
Action: Mouse pressed left at (363, 315)
Screenshot: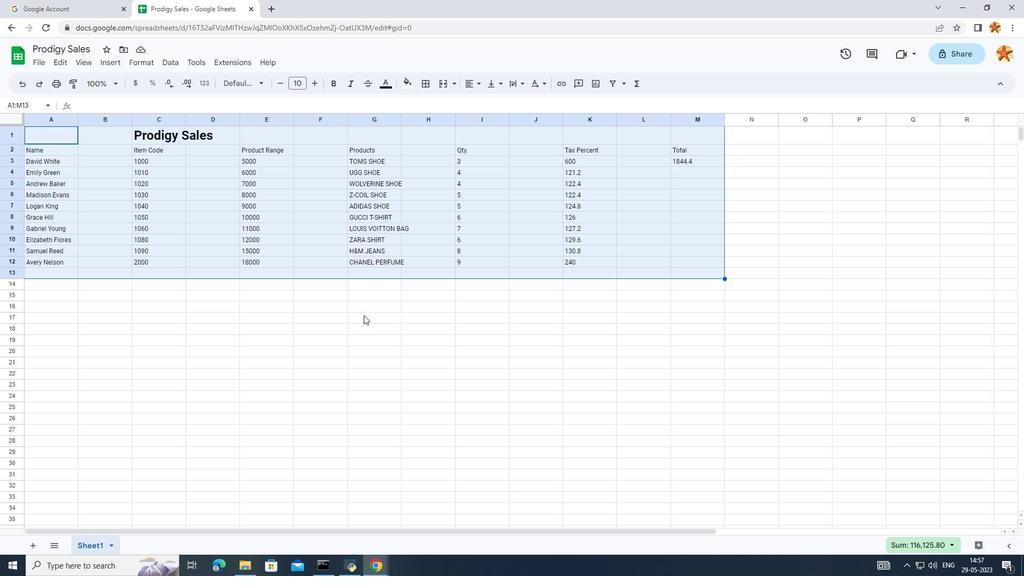 
Action: Mouse moved to (352, 299)
Screenshot: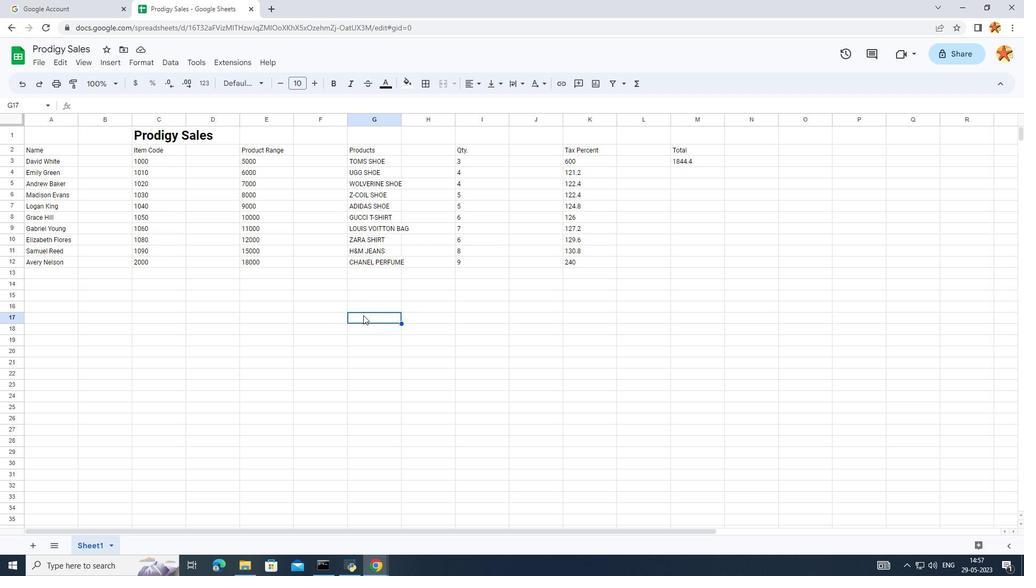 
